Task: Add Attachment from Google Drive to Card Card0000000055 in Board Board0000000014 in Workspace WS0000000005 in Trello. Add Cover Orange to Card Card0000000055 in Board Board0000000014 in Workspace WS0000000005 in Trello. Add "Add Label …" with "Title" Title0000000055 to Button Button0000000055 to Card Card0000000055 in Board Board0000000014 in Workspace WS0000000005 in Trello. Add Description DS0000000055 to Card Card0000000055 in Board Board0000000014 in Workspace WS0000000005 in Trello. Add Comment CM0000000055 to Card Card0000000055 in Board Board0000000014 in Workspace WS0000000005 in Trello
Action: Mouse moved to (396, 440)
Screenshot: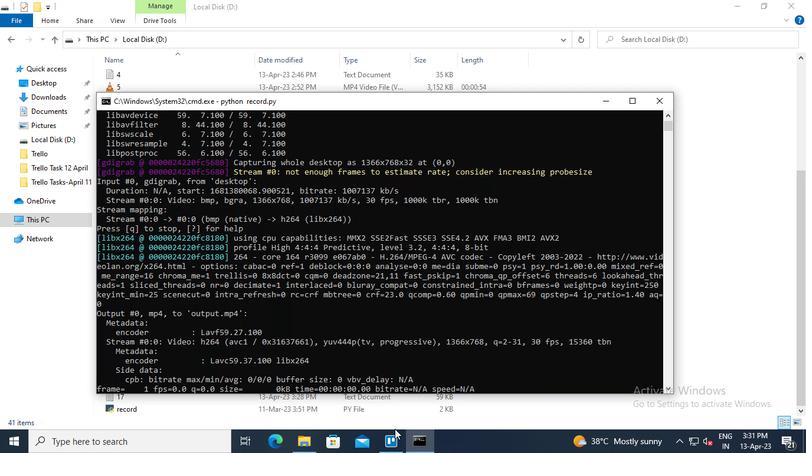
Action: Mouse pressed left at (396, 440)
Screenshot: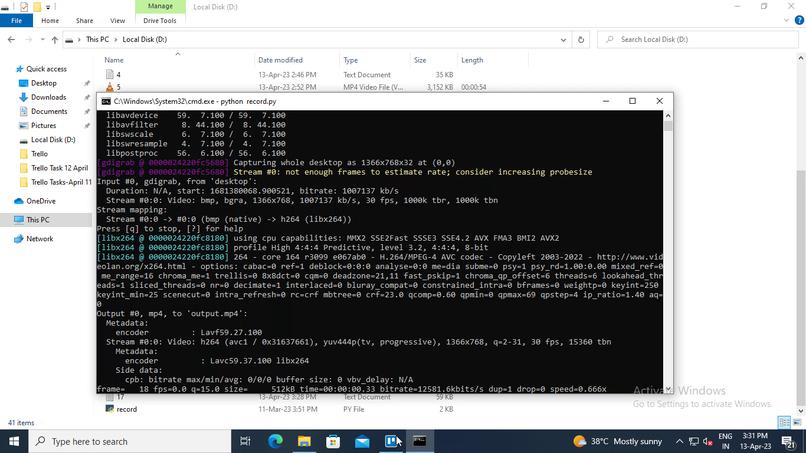 
Action: Mouse moved to (234, 317)
Screenshot: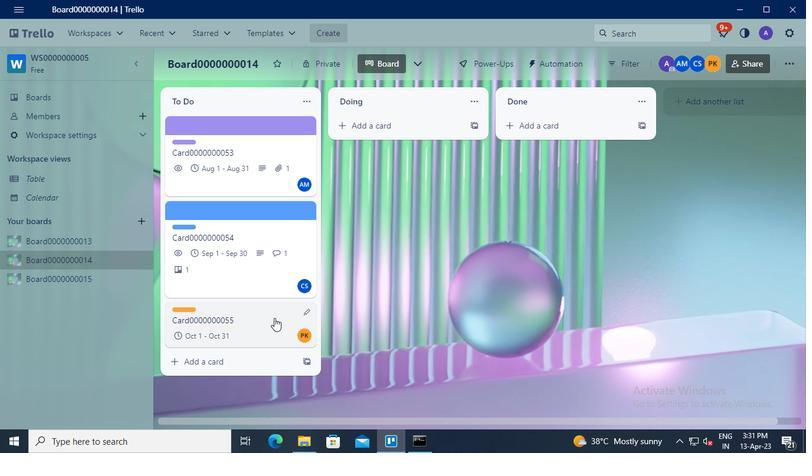 
Action: Mouse pressed left at (234, 317)
Screenshot: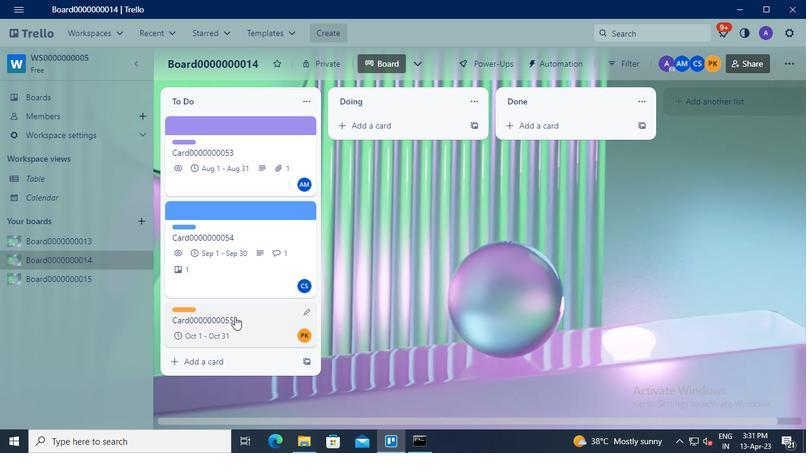 
Action: Mouse moved to (555, 245)
Screenshot: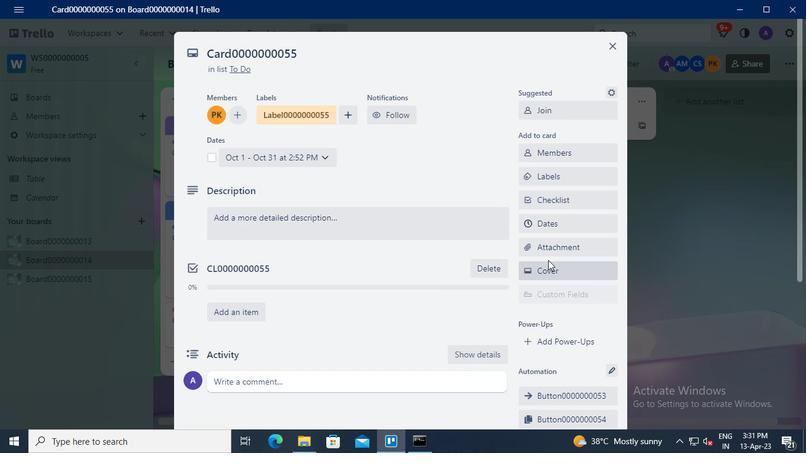 
Action: Mouse pressed left at (555, 245)
Screenshot: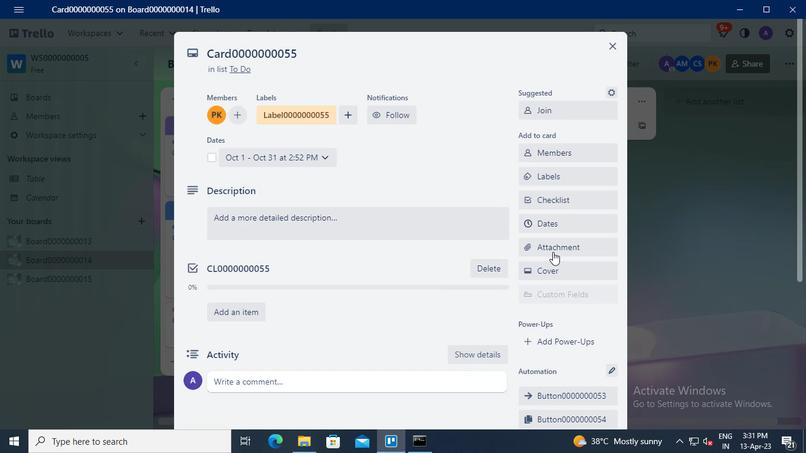 
Action: Mouse moved to (570, 141)
Screenshot: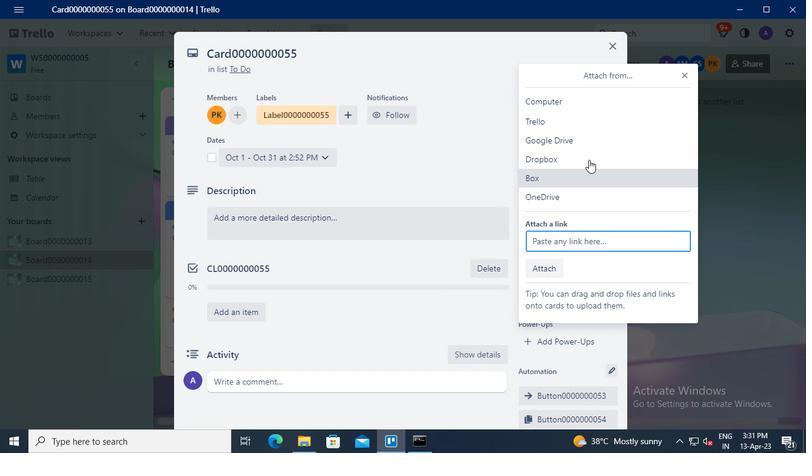 
Action: Mouse pressed left at (570, 141)
Screenshot: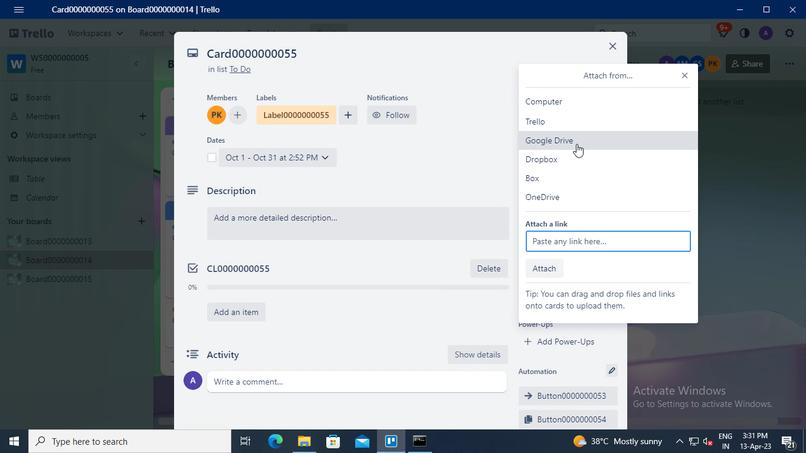 
Action: Mouse moved to (168, 215)
Screenshot: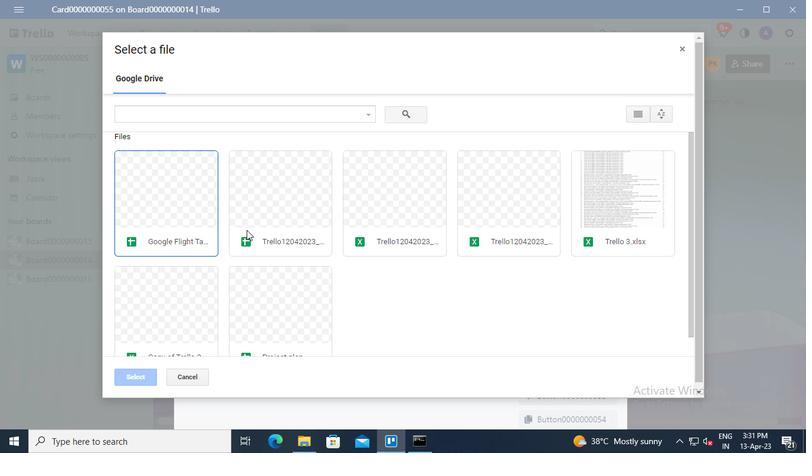 
Action: Mouse pressed left at (168, 215)
Screenshot: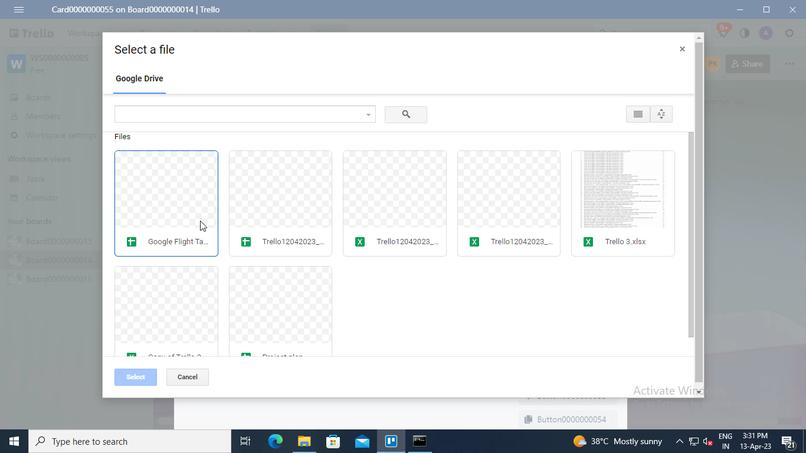 
Action: Mouse moved to (141, 377)
Screenshot: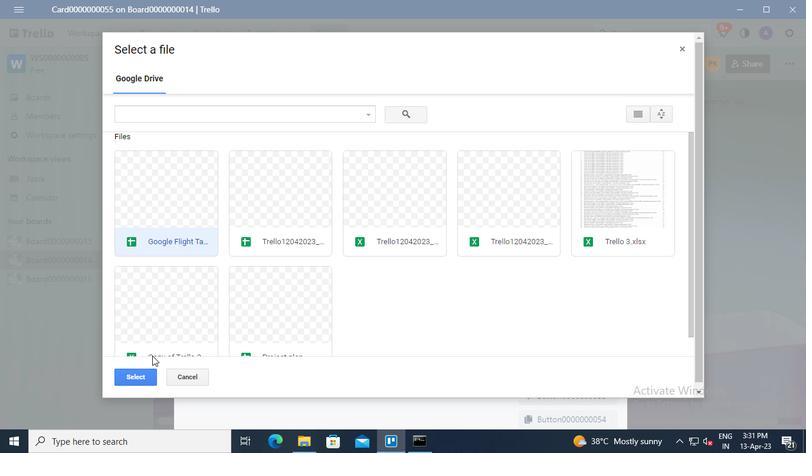 
Action: Mouse pressed left at (141, 377)
Screenshot: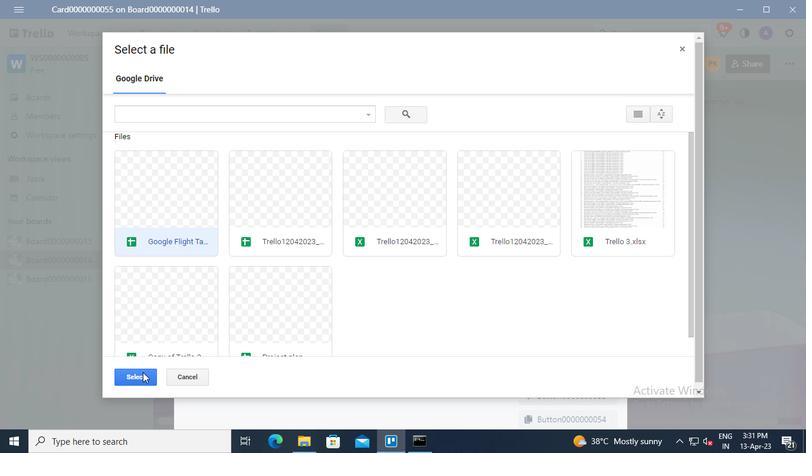 
Action: Mouse moved to (553, 274)
Screenshot: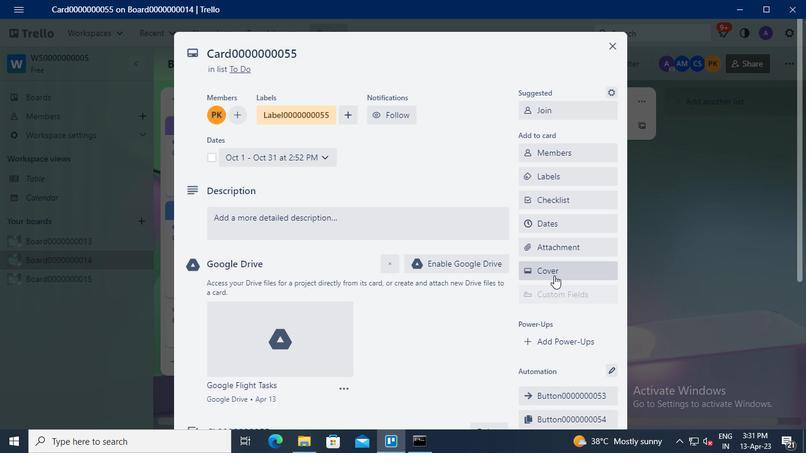
Action: Mouse pressed left at (553, 274)
Screenshot: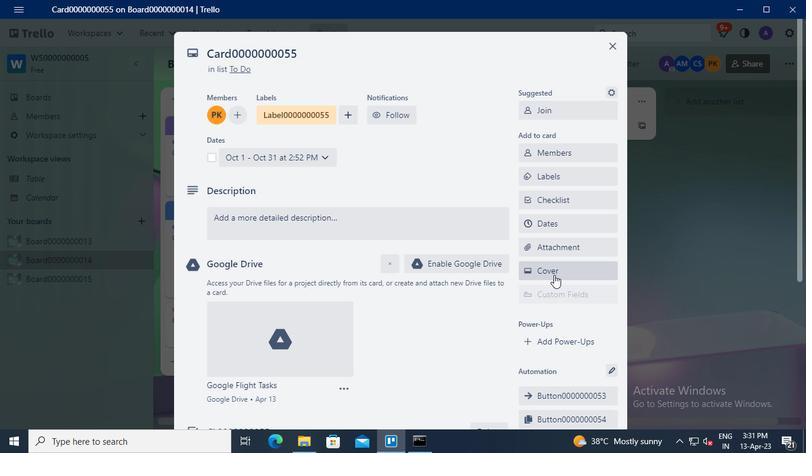 
Action: Mouse moved to (609, 196)
Screenshot: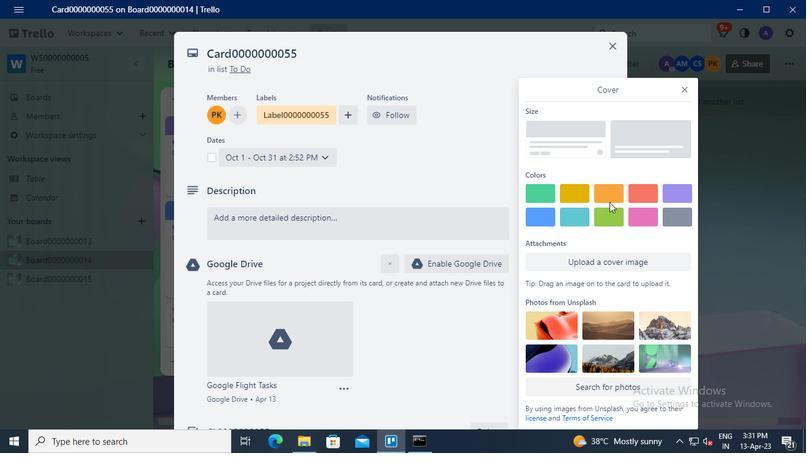 
Action: Mouse pressed left at (609, 196)
Screenshot: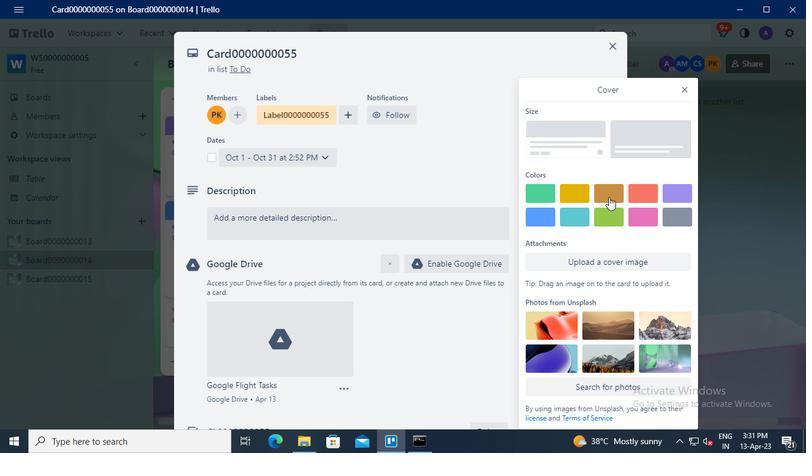 
Action: Mouse moved to (684, 69)
Screenshot: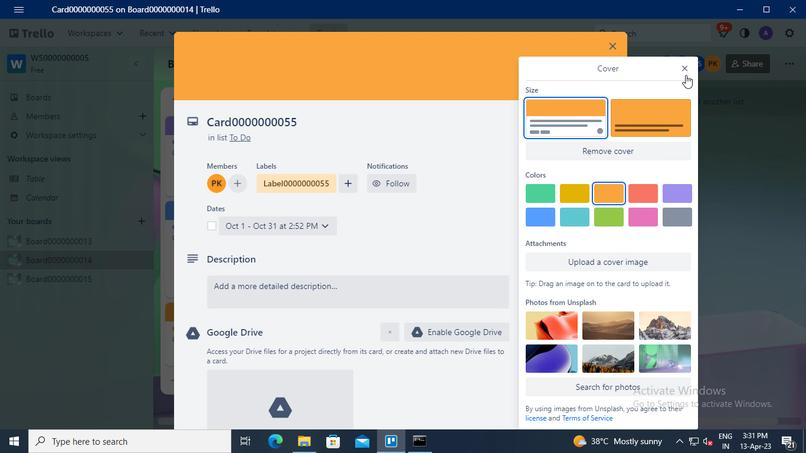 
Action: Mouse pressed left at (684, 69)
Screenshot: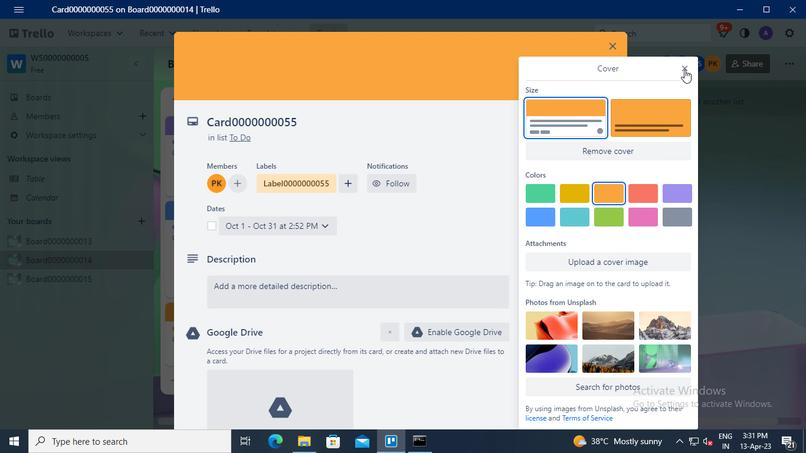 
Action: Mouse moved to (559, 316)
Screenshot: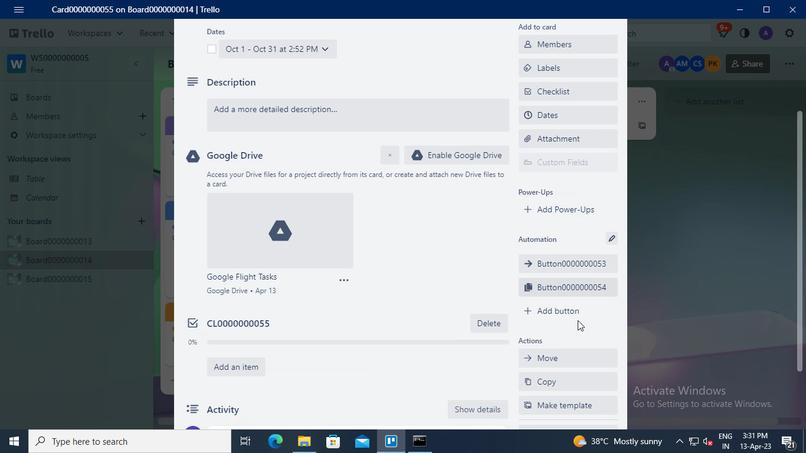 
Action: Mouse pressed left at (559, 316)
Screenshot: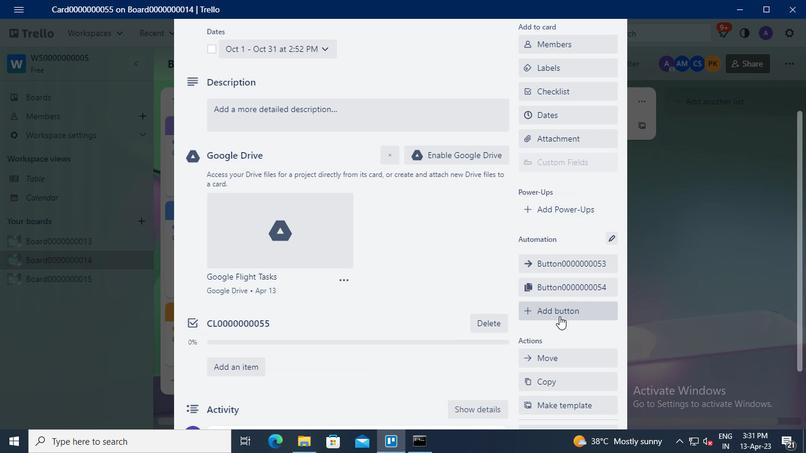 
Action: Mouse moved to (566, 153)
Screenshot: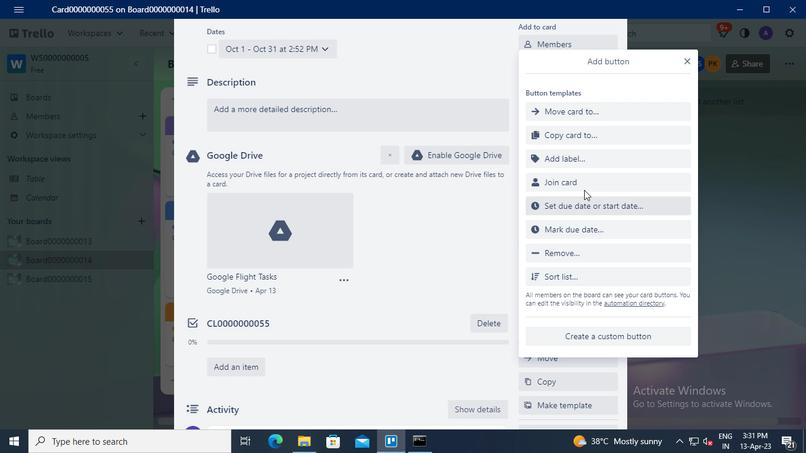 
Action: Mouse pressed left at (566, 153)
Screenshot: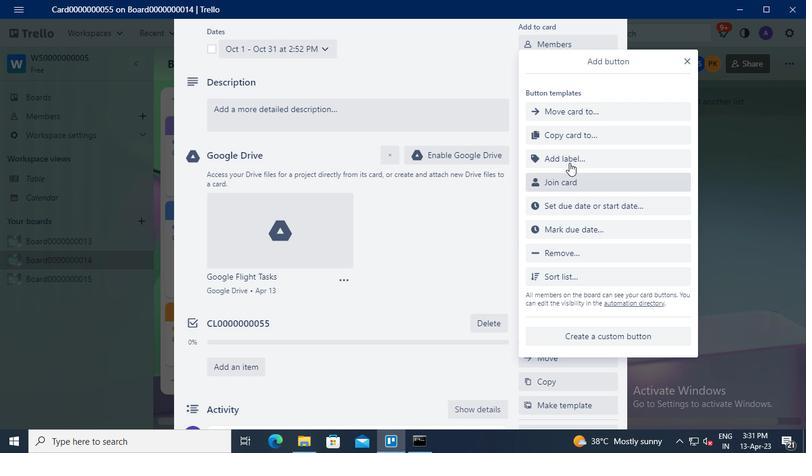 
Action: Keyboard Key.shift
Screenshot: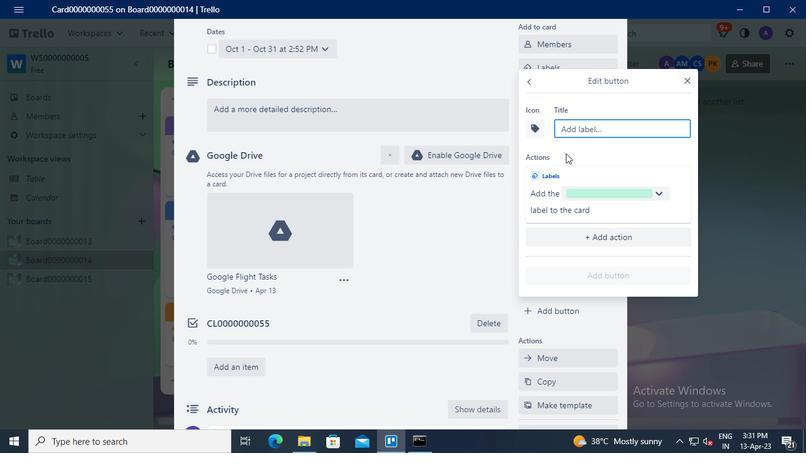 
Action: Keyboard T
Screenshot: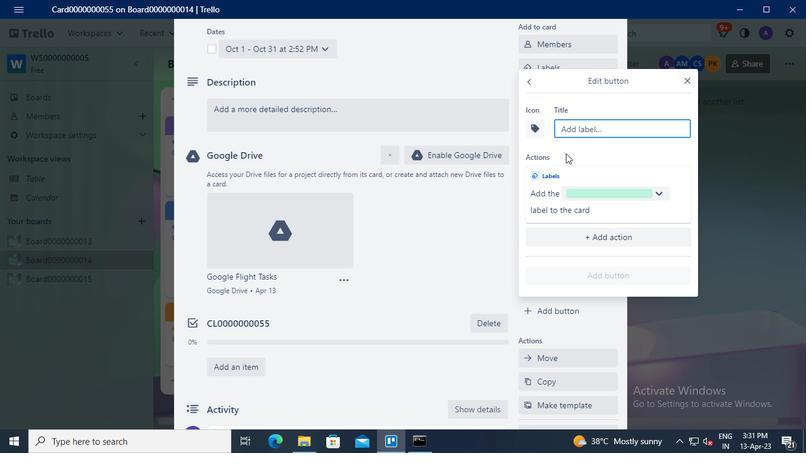 
Action: Keyboard i
Screenshot: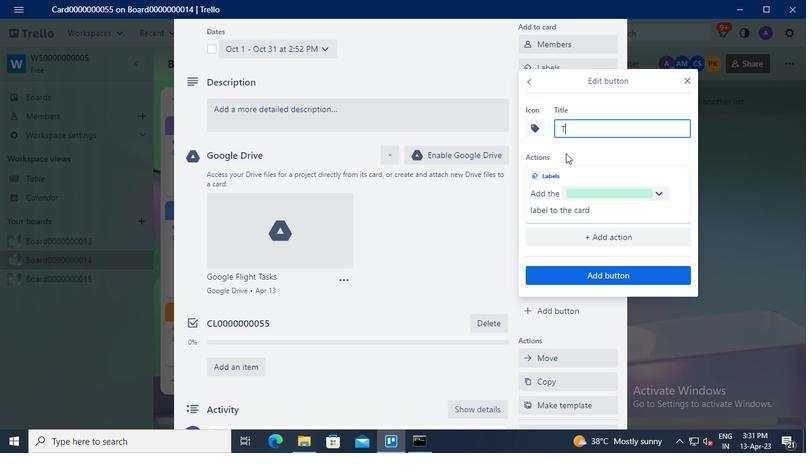 
Action: Keyboard t
Screenshot: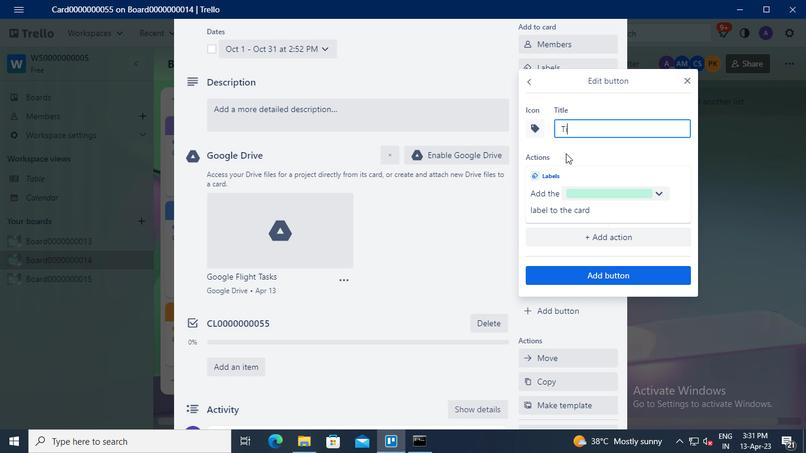 
Action: Keyboard l
Screenshot: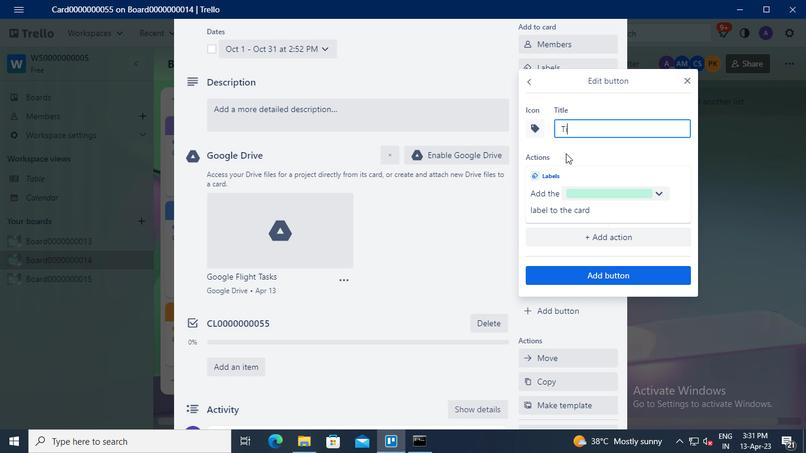 
Action: Keyboard e
Screenshot: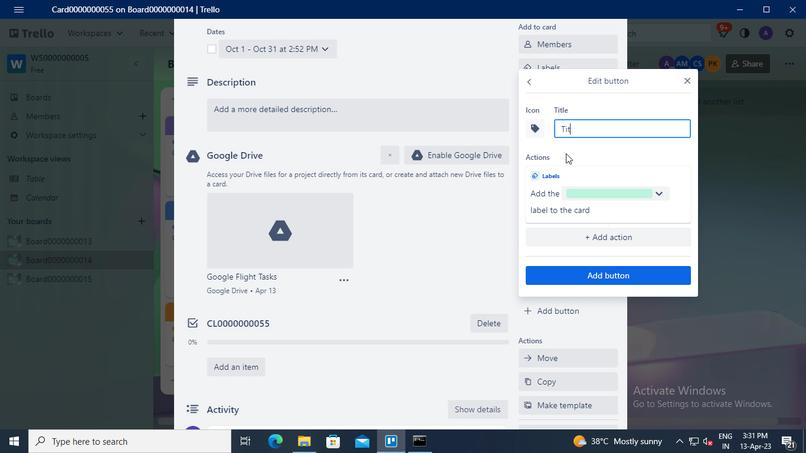 
Action: Keyboard <96>
Screenshot: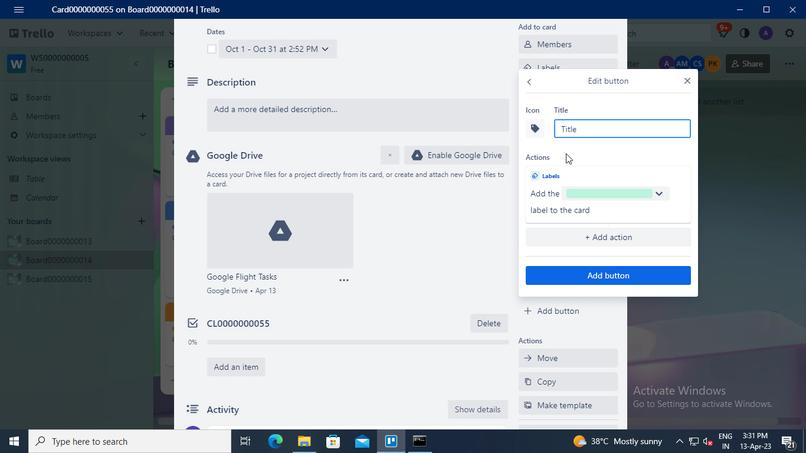 
Action: Keyboard <96>
Screenshot: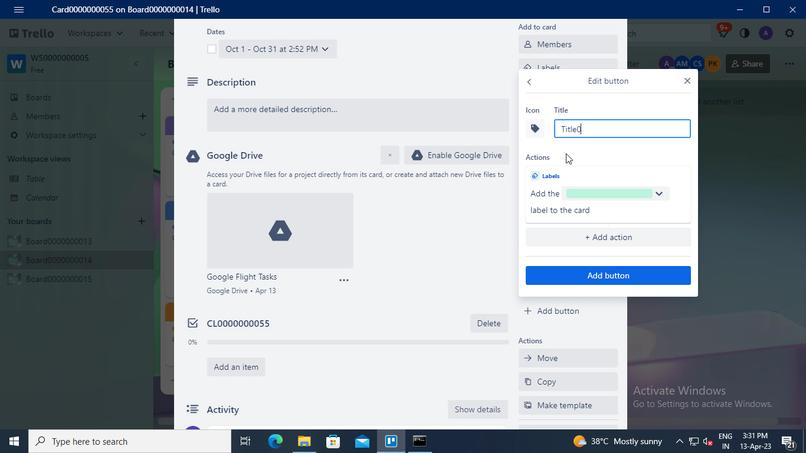 
Action: Keyboard <96>
Screenshot: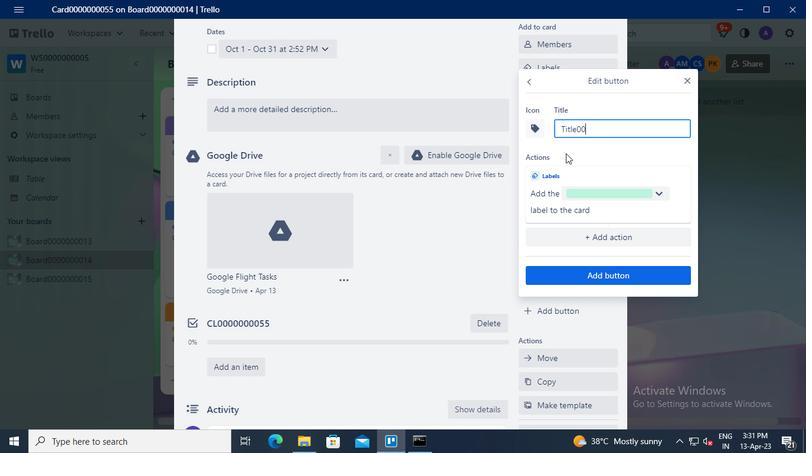 
Action: Keyboard <96>
Screenshot: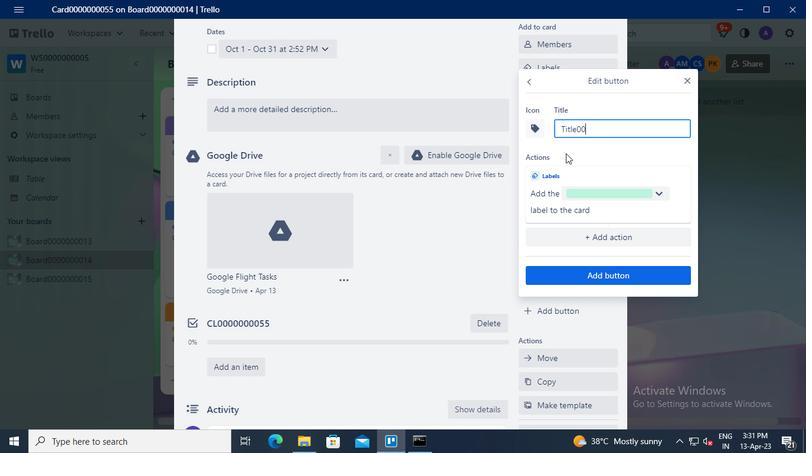 
Action: Keyboard <96>
Screenshot: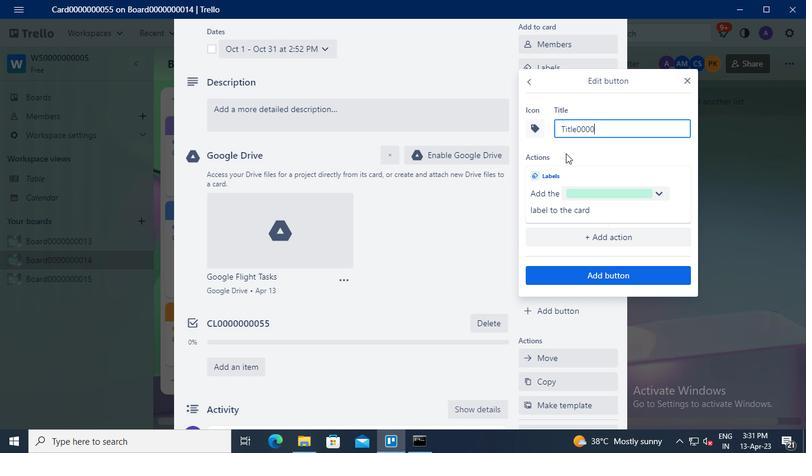
Action: Keyboard <96>
Screenshot: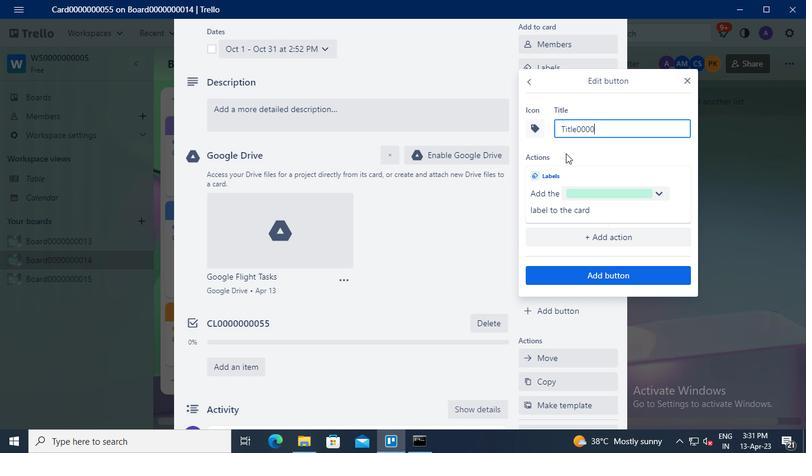 
Action: Keyboard <96>
Screenshot: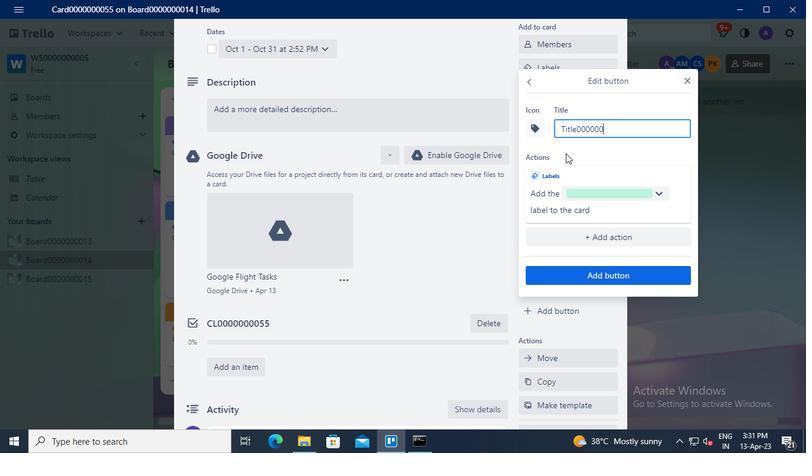 
Action: Keyboard <96>
Screenshot: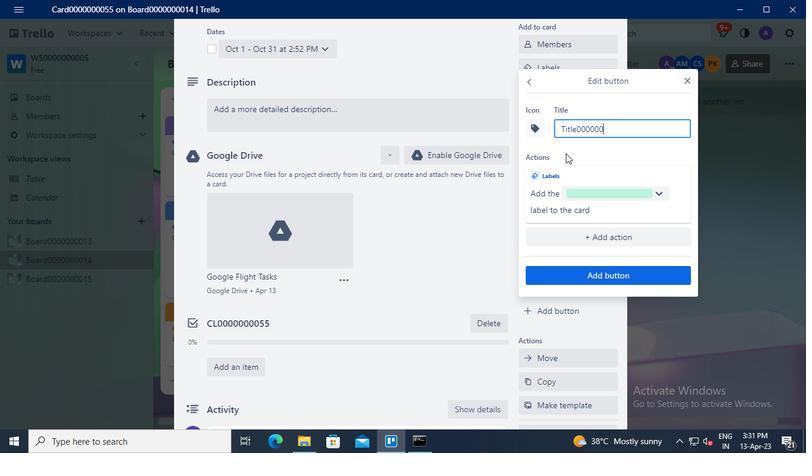 
Action: Keyboard <101>
Screenshot: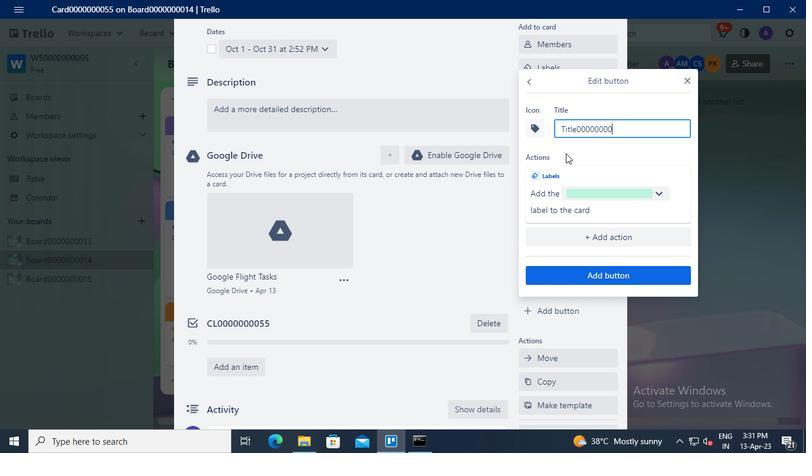 
Action: Keyboard <101>
Screenshot: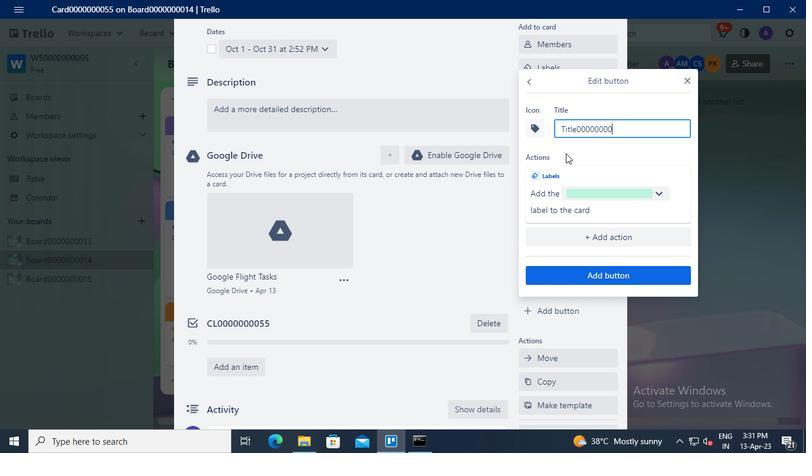 
Action: Mouse moved to (592, 275)
Screenshot: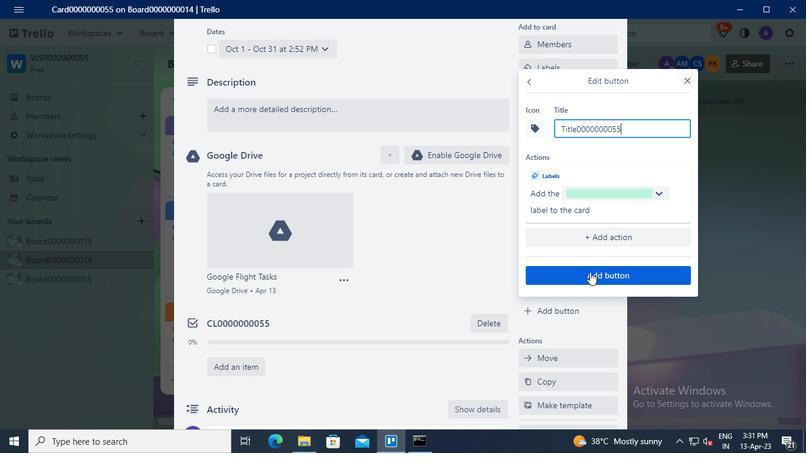 
Action: Mouse pressed left at (592, 275)
Screenshot: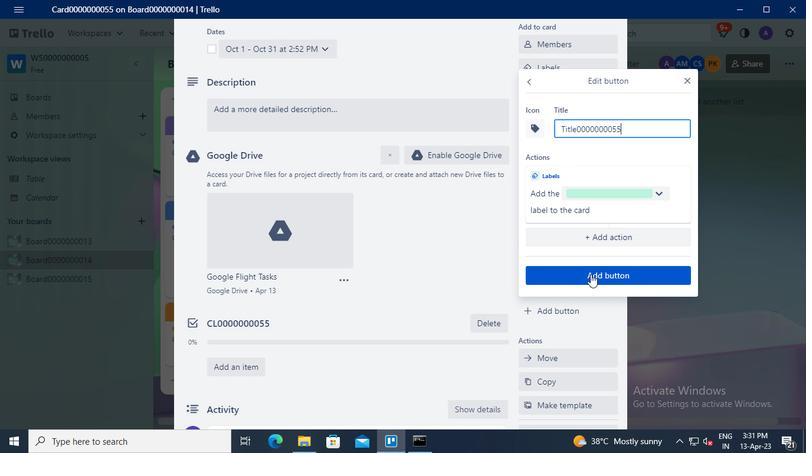 
Action: Mouse moved to (252, 119)
Screenshot: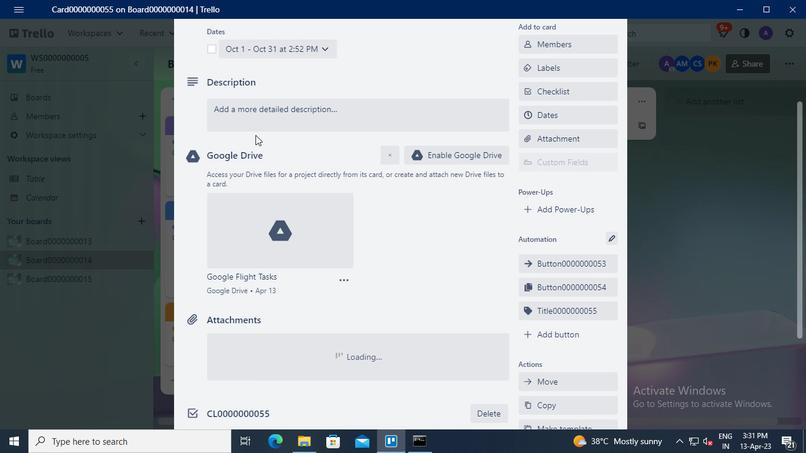 
Action: Mouse pressed left at (252, 119)
Screenshot: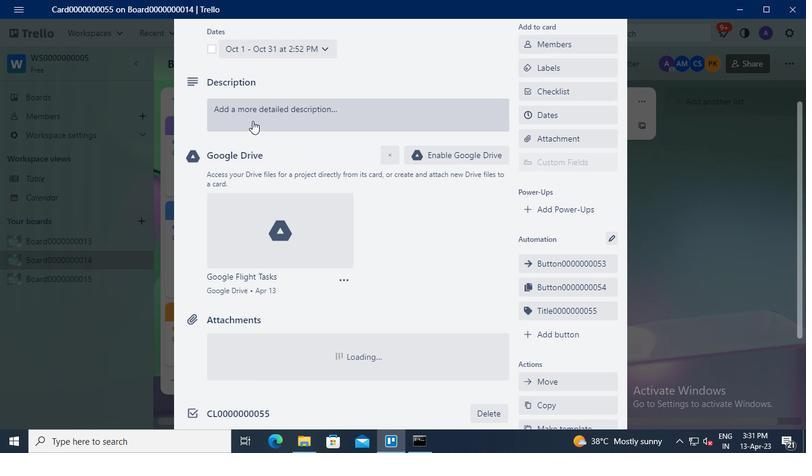 
Action: Mouse moved to (250, 188)
Screenshot: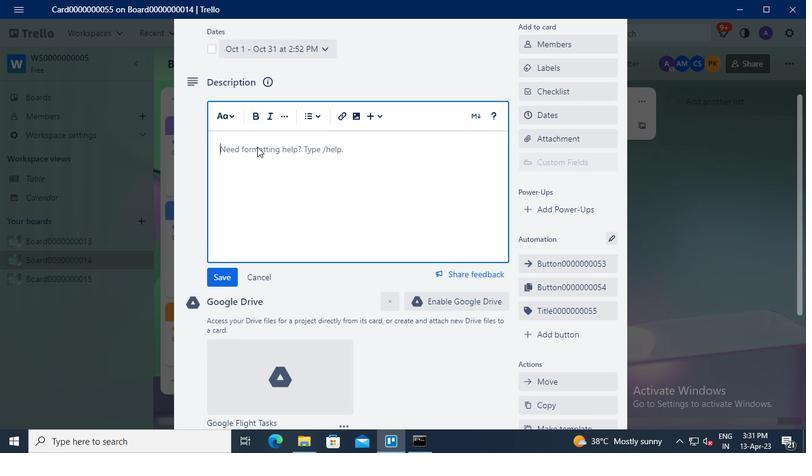 
Action: Keyboard Key.shift
Screenshot: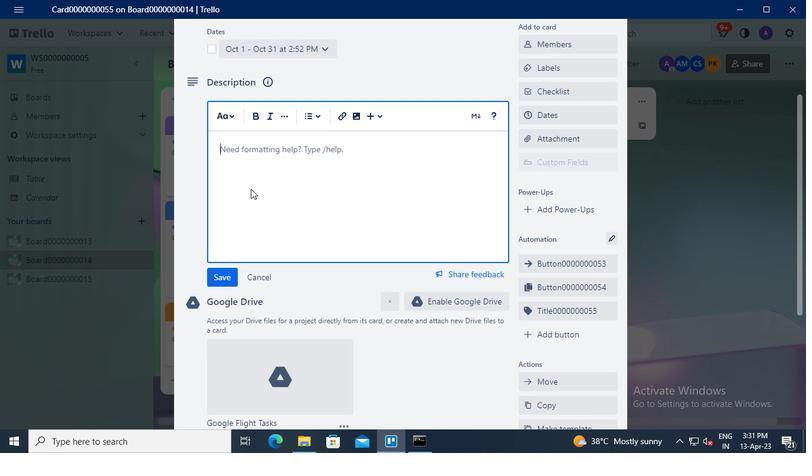 
Action: Keyboard D
Screenshot: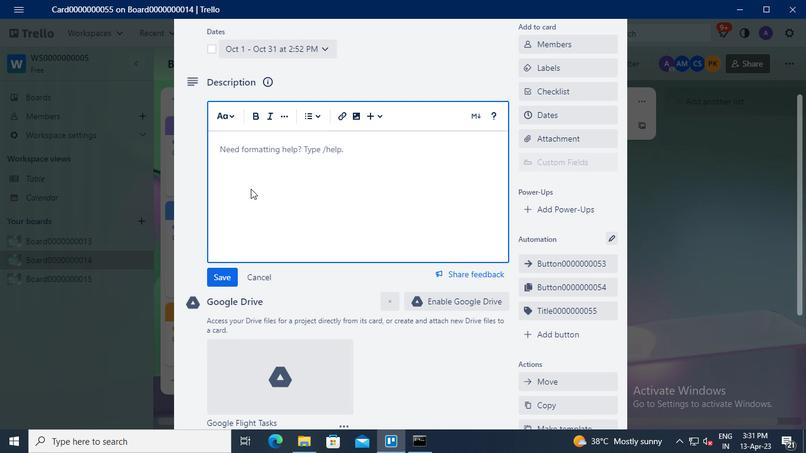 
Action: Keyboard S
Screenshot: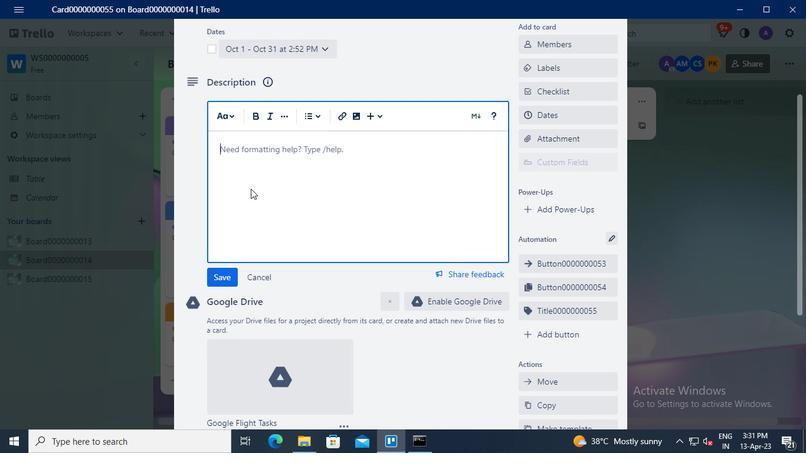 
Action: Mouse moved to (250, 189)
Screenshot: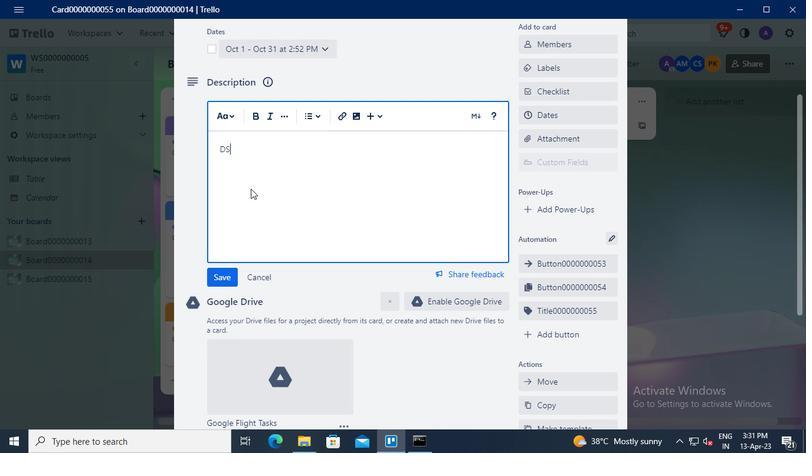
Action: Keyboard <96>
Screenshot: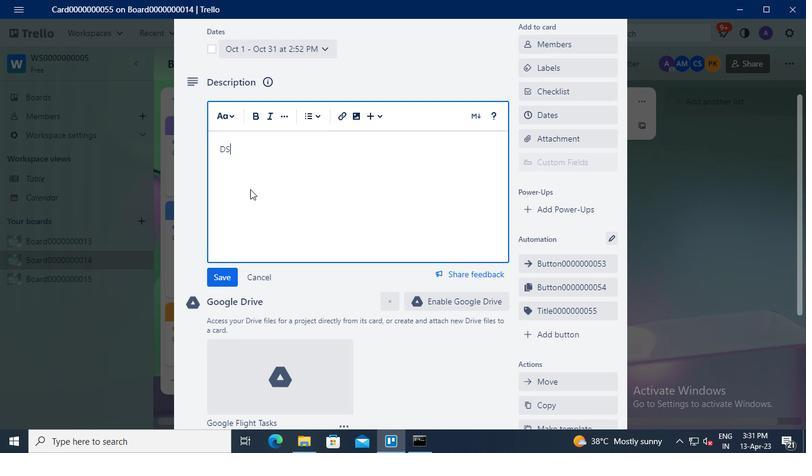 
Action: Keyboard <96>
Screenshot: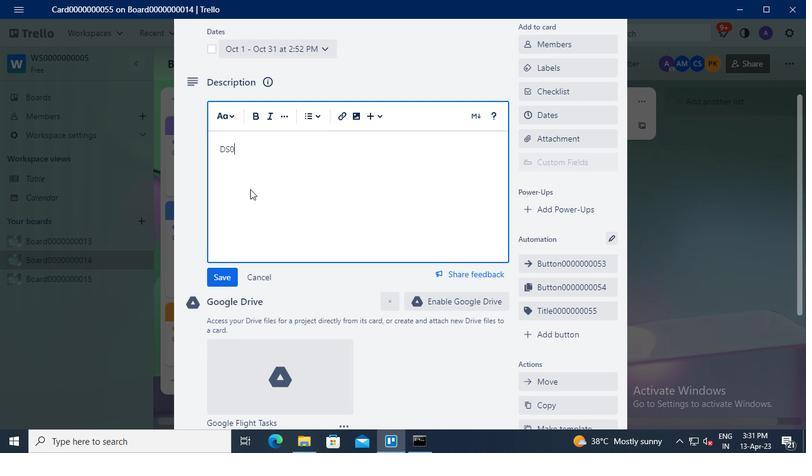 
Action: Keyboard <96>
Screenshot: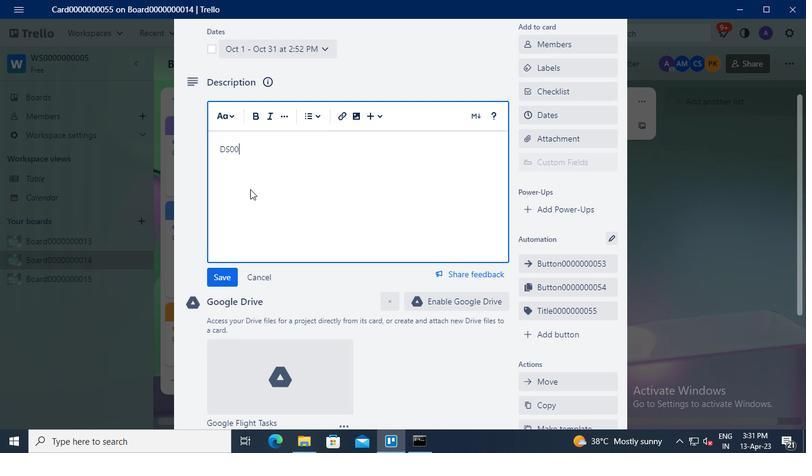 
Action: Keyboard <96>
Screenshot: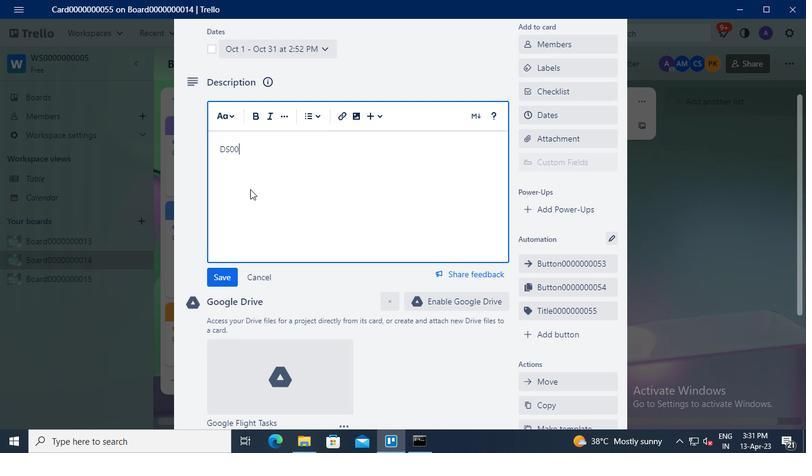 
Action: Keyboard <96>
Screenshot: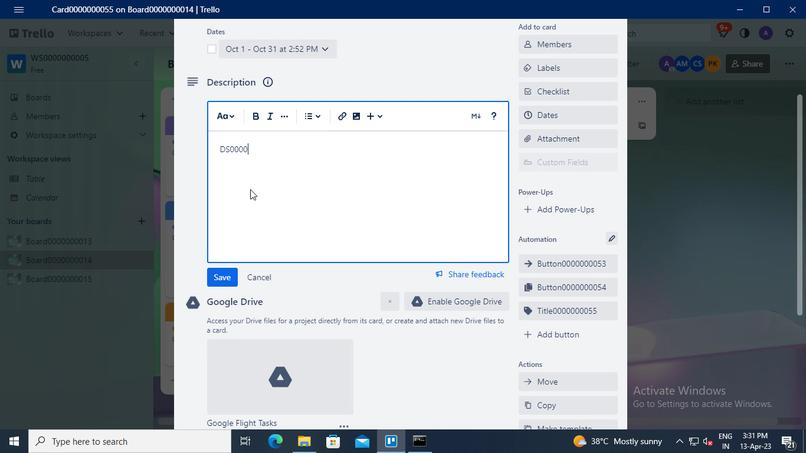 
Action: Keyboard <96>
Screenshot: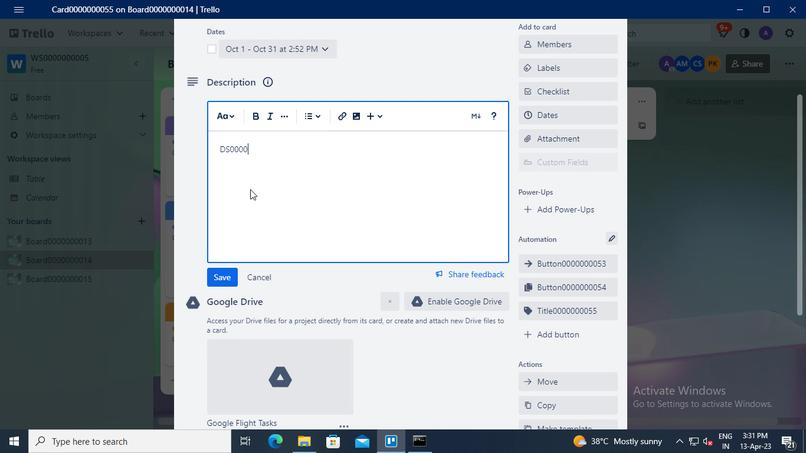 
Action: Keyboard <96>
Screenshot: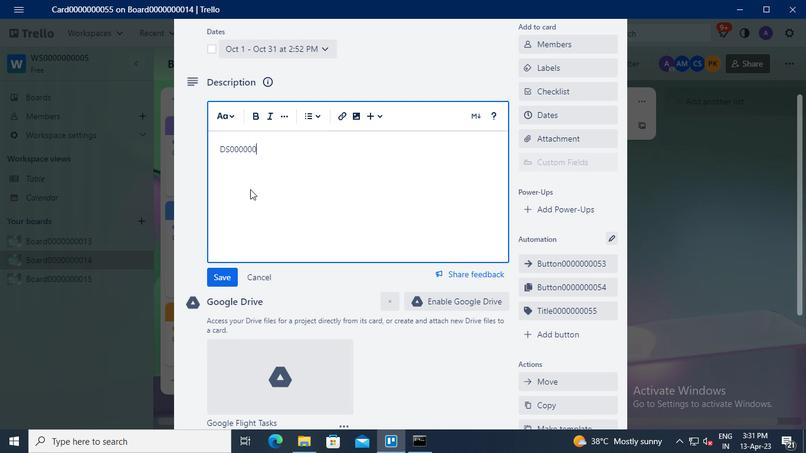 
Action: Keyboard <96>
Screenshot: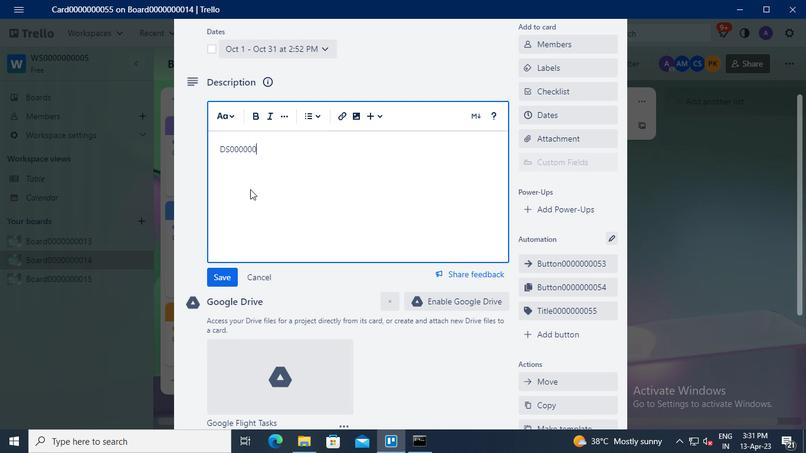 
Action: Keyboard <101>
Screenshot: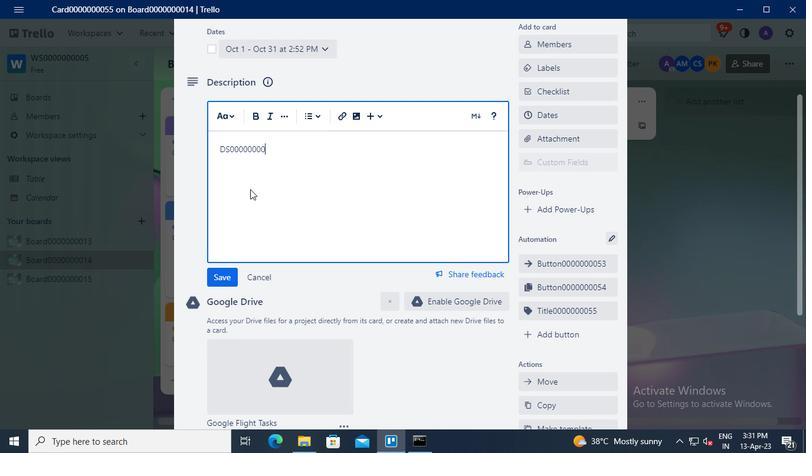 
Action: Keyboard <101>
Screenshot: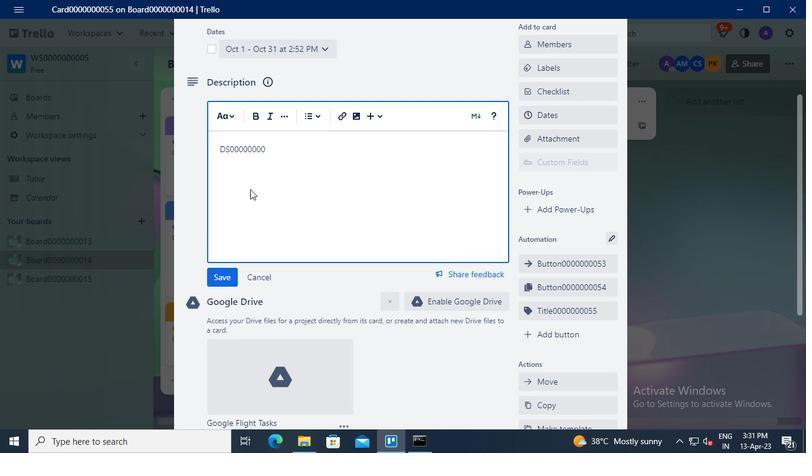 
Action: Mouse moved to (230, 273)
Screenshot: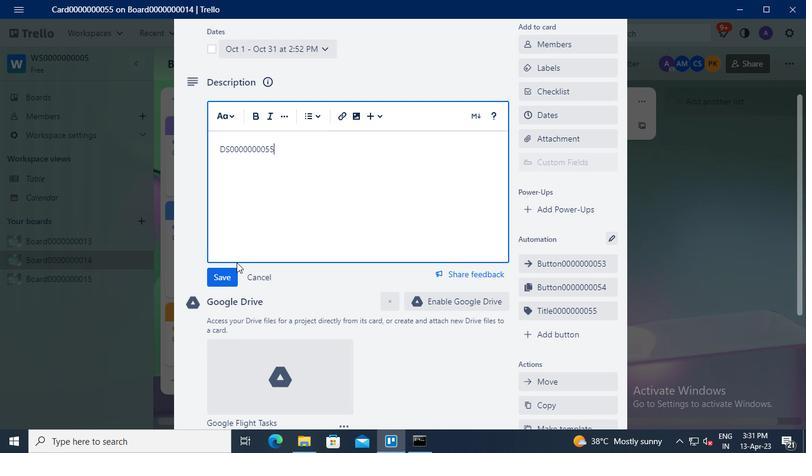 
Action: Mouse pressed left at (230, 273)
Screenshot: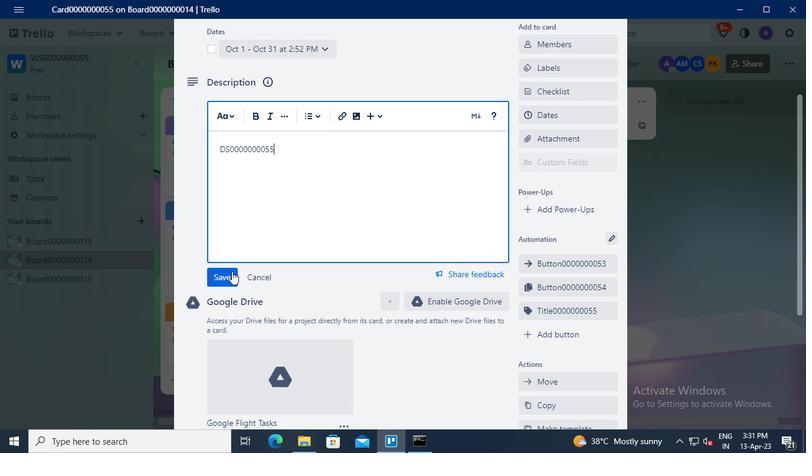 
Action: Mouse moved to (249, 292)
Screenshot: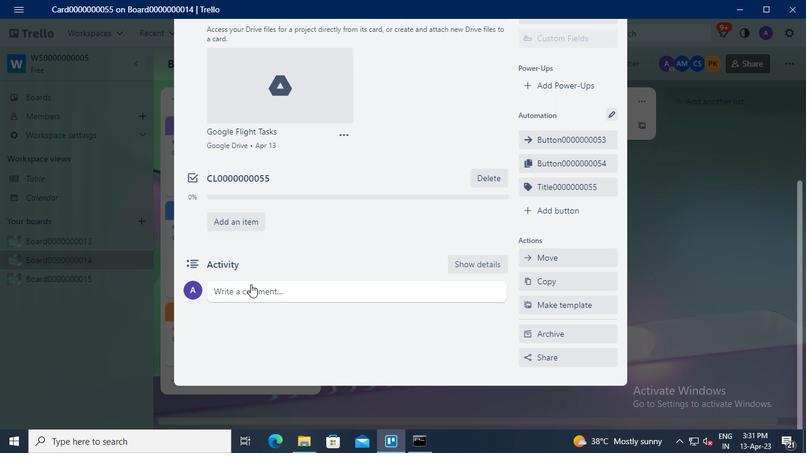 
Action: Mouse pressed left at (249, 292)
Screenshot: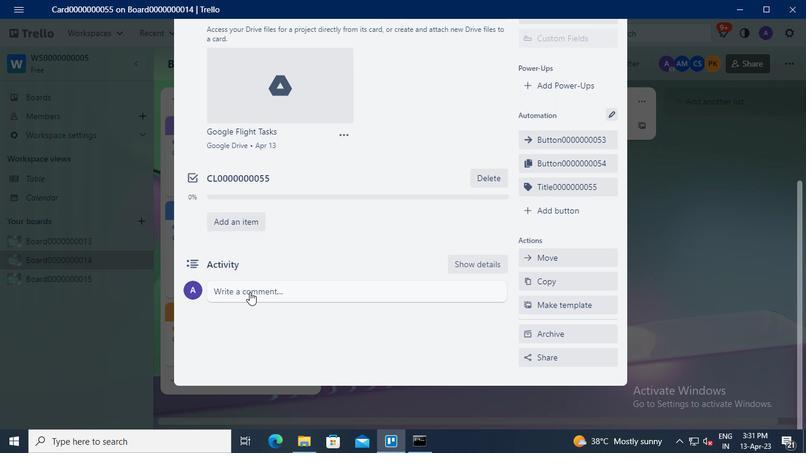 
Action: Keyboard Key.shift
Screenshot: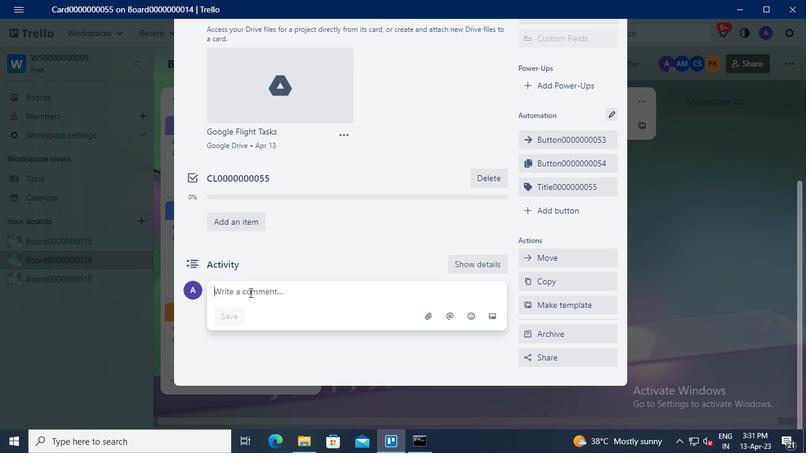 
Action: Mouse moved to (249, 292)
Screenshot: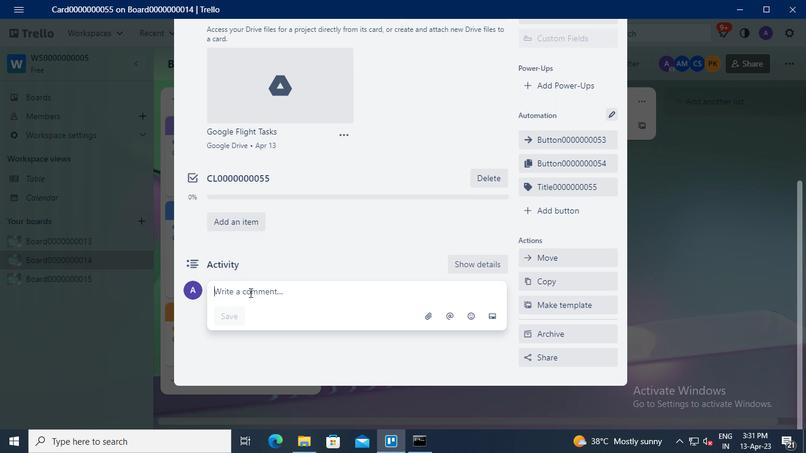 
Action: Keyboard Key.shift
Screenshot: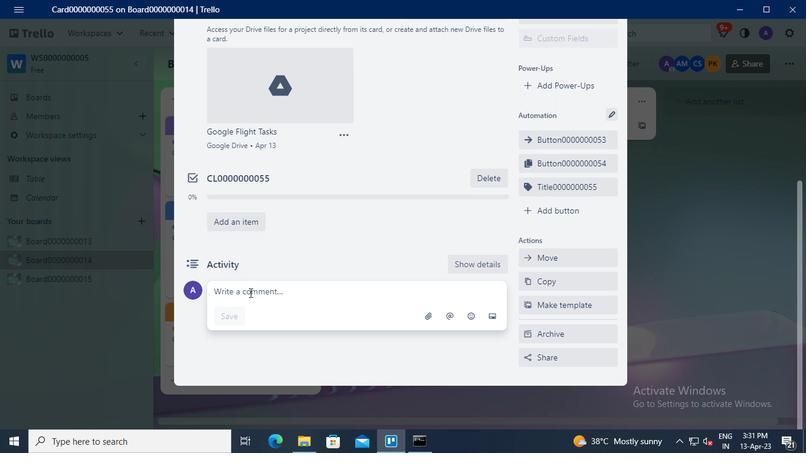 
Action: Keyboard Key.shift
Screenshot: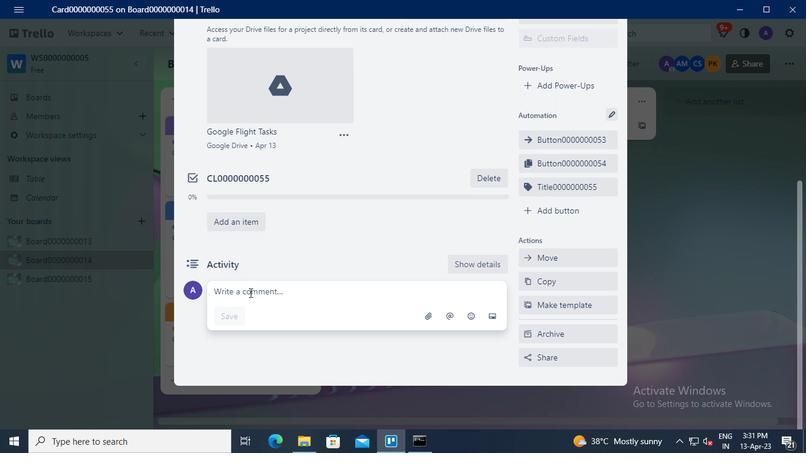
Action: Keyboard C
Screenshot: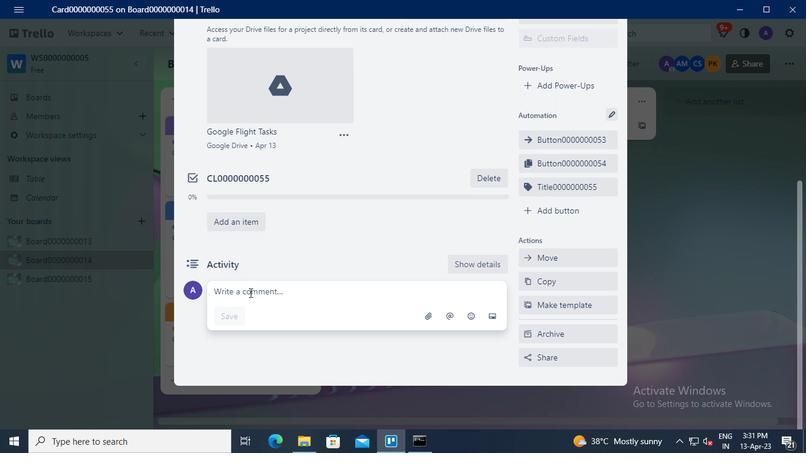 
Action: Keyboard M
Screenshot: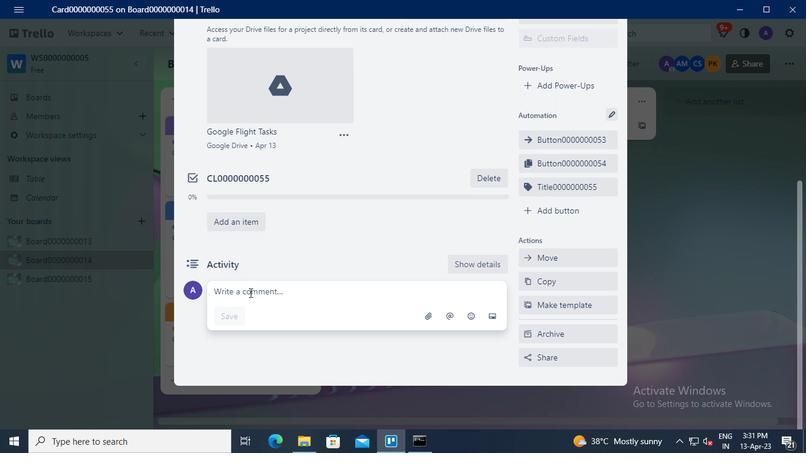 
Action: Keyboard <96>
Screenshot: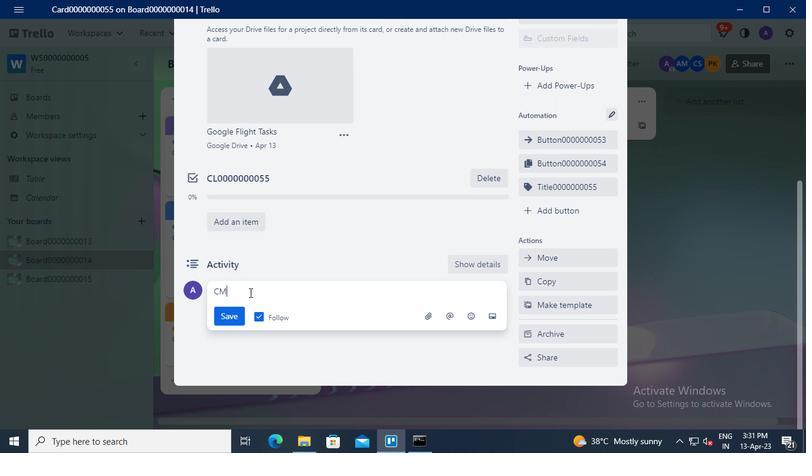 
Action: Keyboard <96>
Screenshot: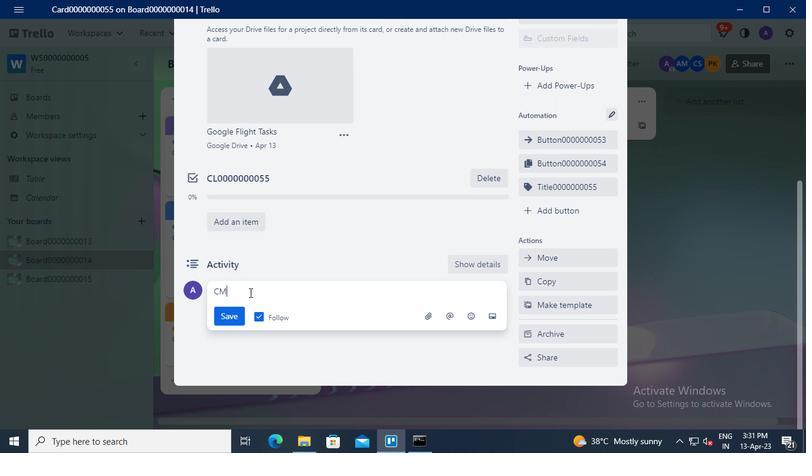 
Action: Keyboard <96>
Screenshot: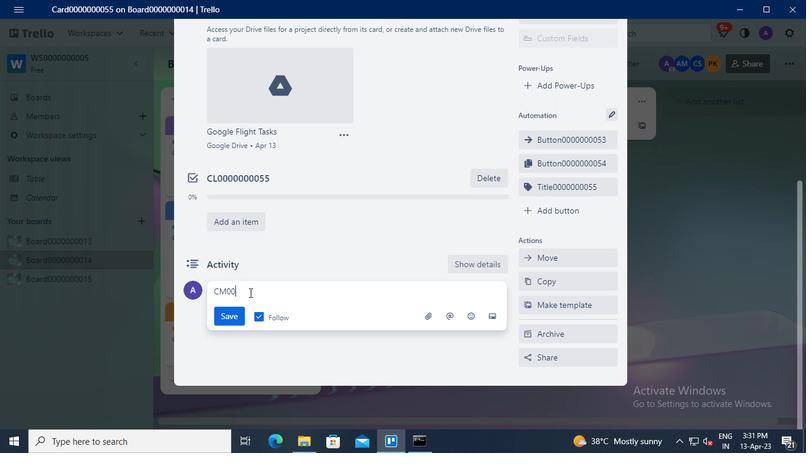 
Action: Keyboard <96>
Screenshot: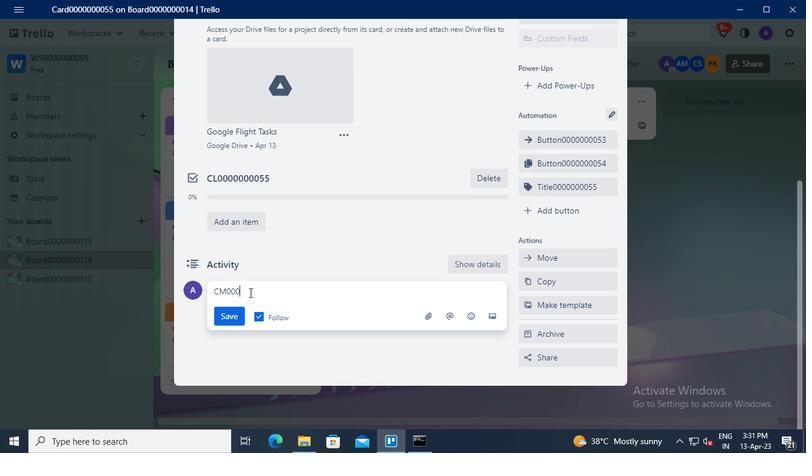 
Action: Keyboard <96>
Screenshot: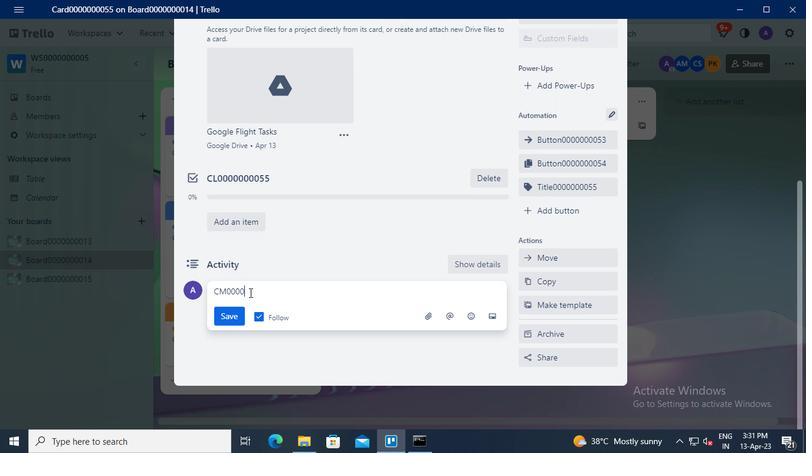 
Action: Keyboard <96>
Screenshot: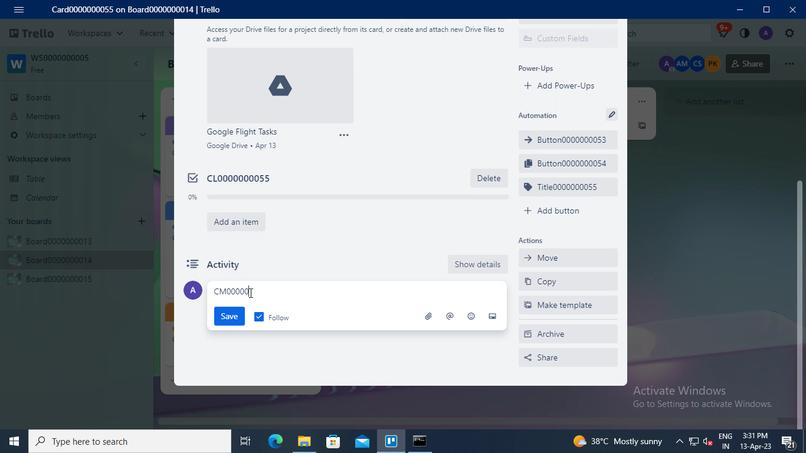 
Action: Keyboard <96>
Screenshot: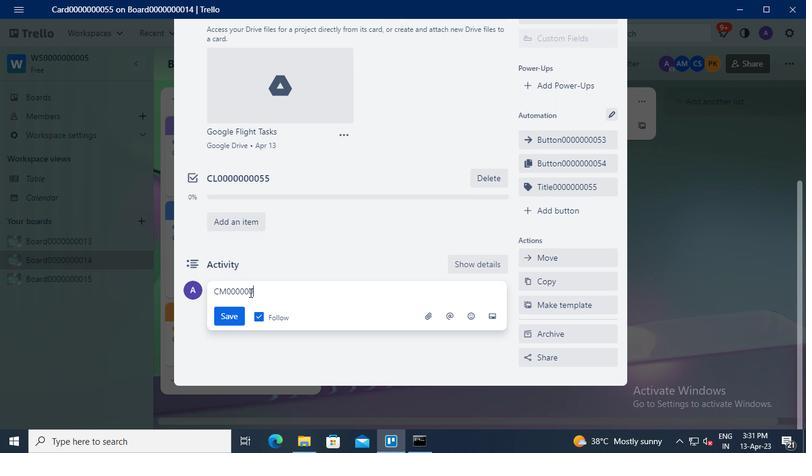 
Action: Keyboard <96>
Screenshot: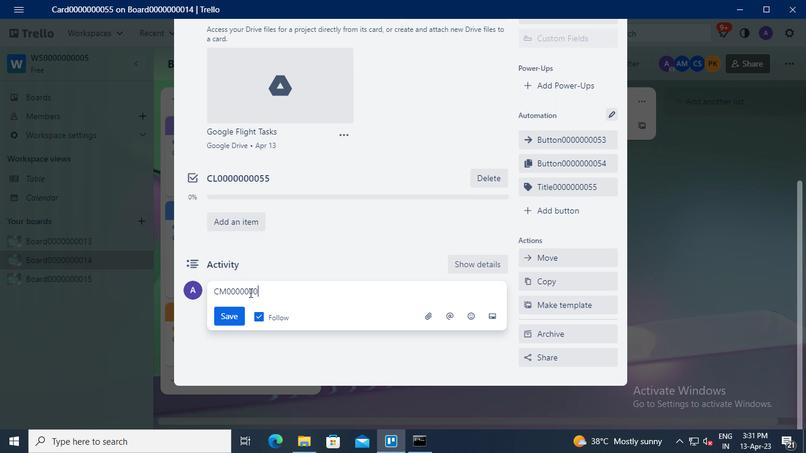 
Action: Keyboard <101>
Screenshot: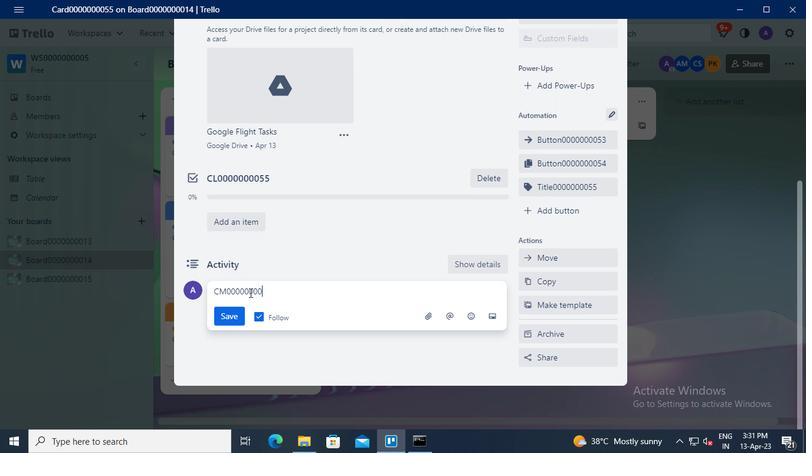 
Action: Keyboard <101>
Screenshot: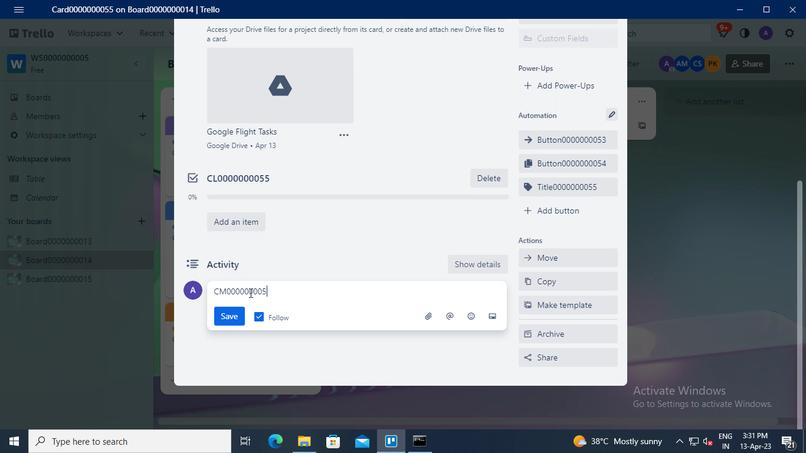 
Action: Mouse moved to (236, 314)
Screenshot: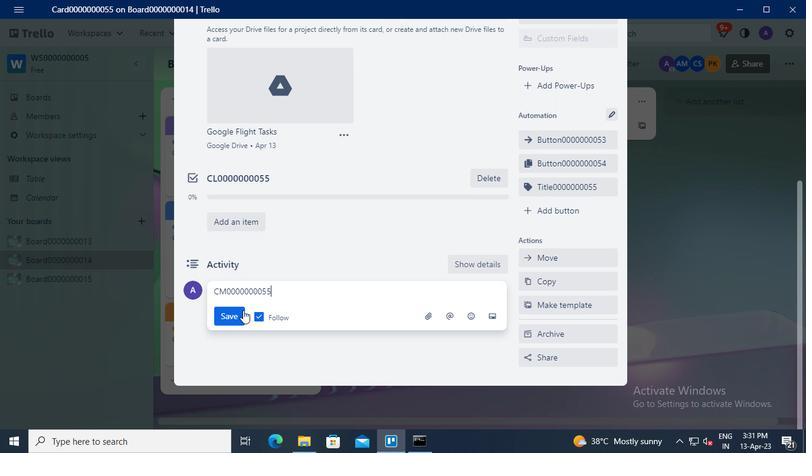 
Action: Mouse pressed left at (236, 314)
Screenshot: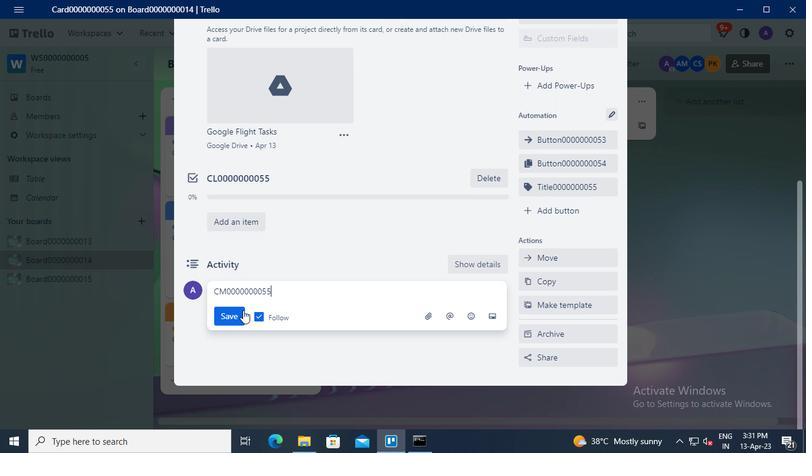 
Action: Mouse moved to (421, 442)
Screenshot: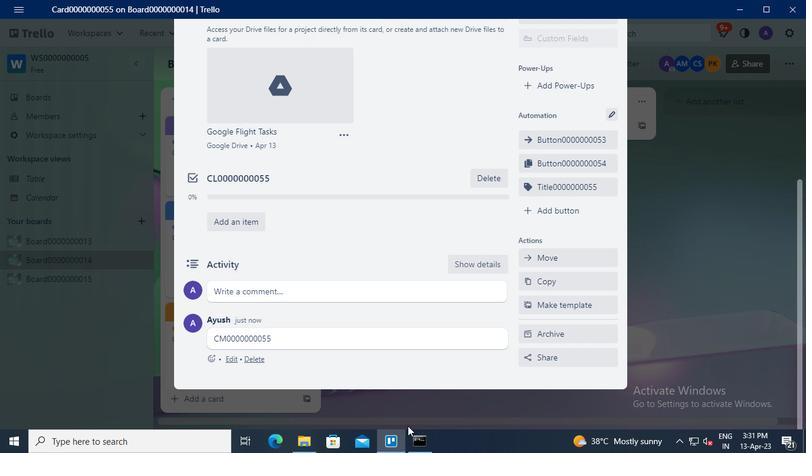 
Action: Mouse pressed left at (421, 442)
Screenshot: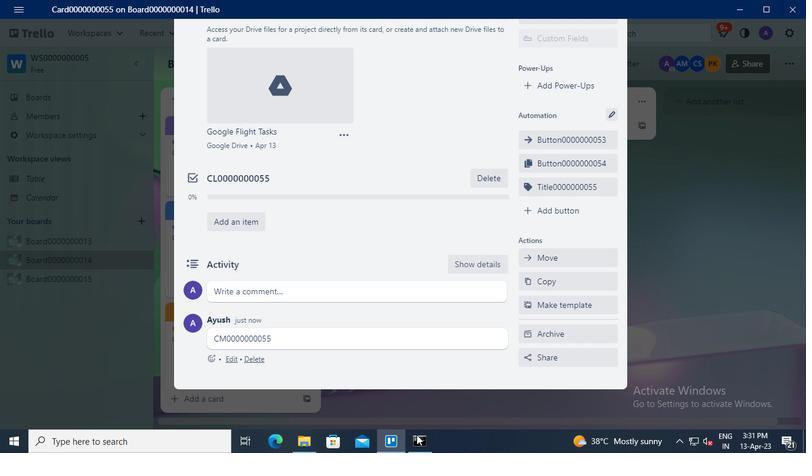 
Action: Mouse moved to (656, 99)
Screenshot: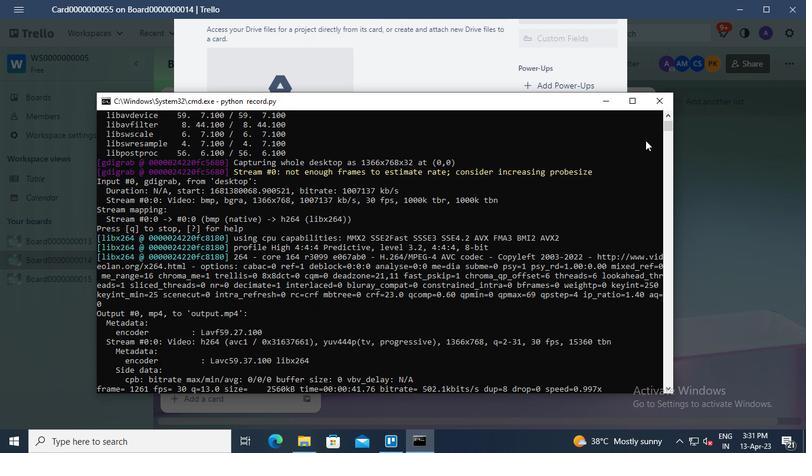 
Action: Mouse pressed left at (656, 99)
Screenshot: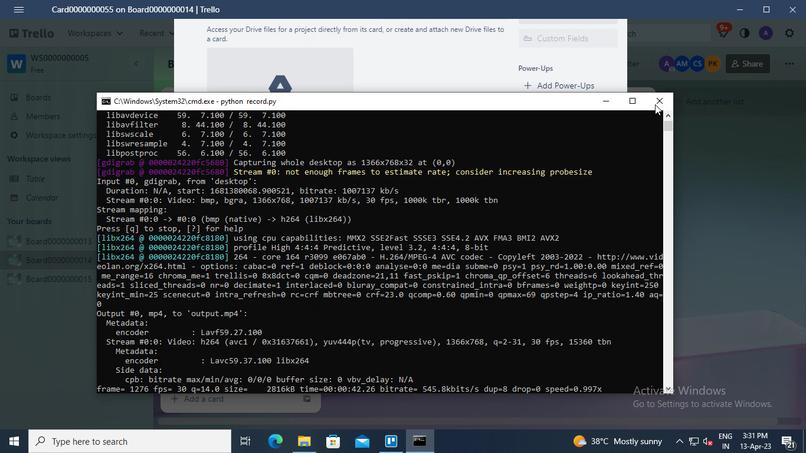 
